 Task: In the  document prediction.rtfSelect Headings and apply  'Bold' Select the text and align it to the  'Center'. Select the table and apply  All Borders
Action: Mouse moved to (238, 322)
Screenshot: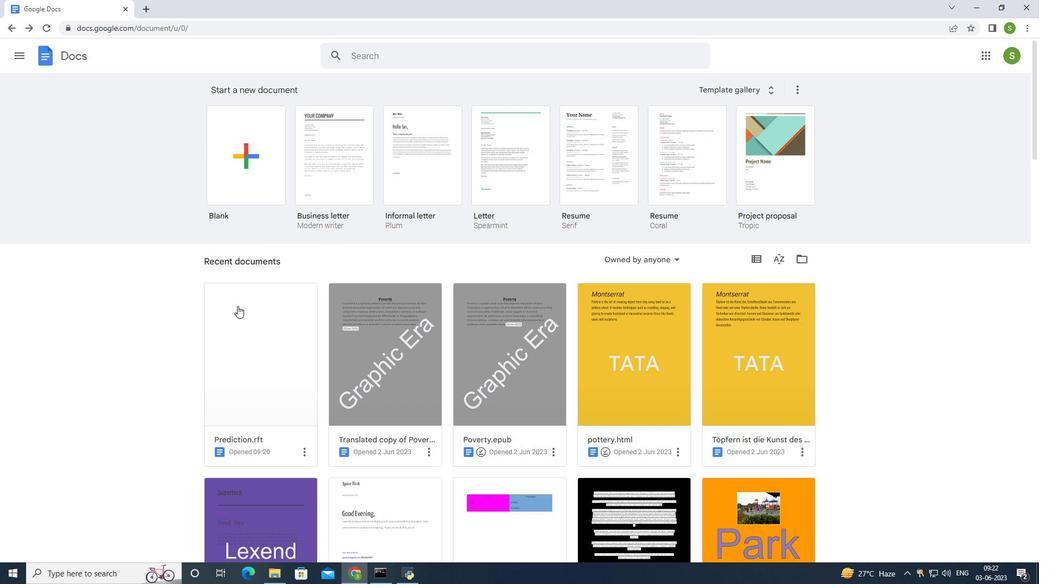 
Action: Mouse pressed left at (238, 322)
Screenshot: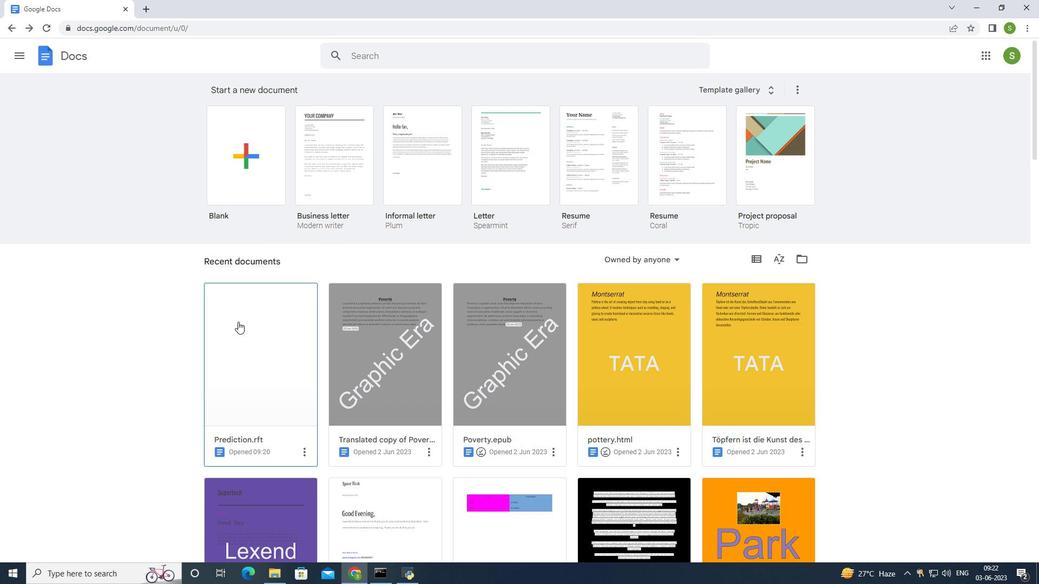 
Action: Mouse moved to (349, 185)
Screenshot: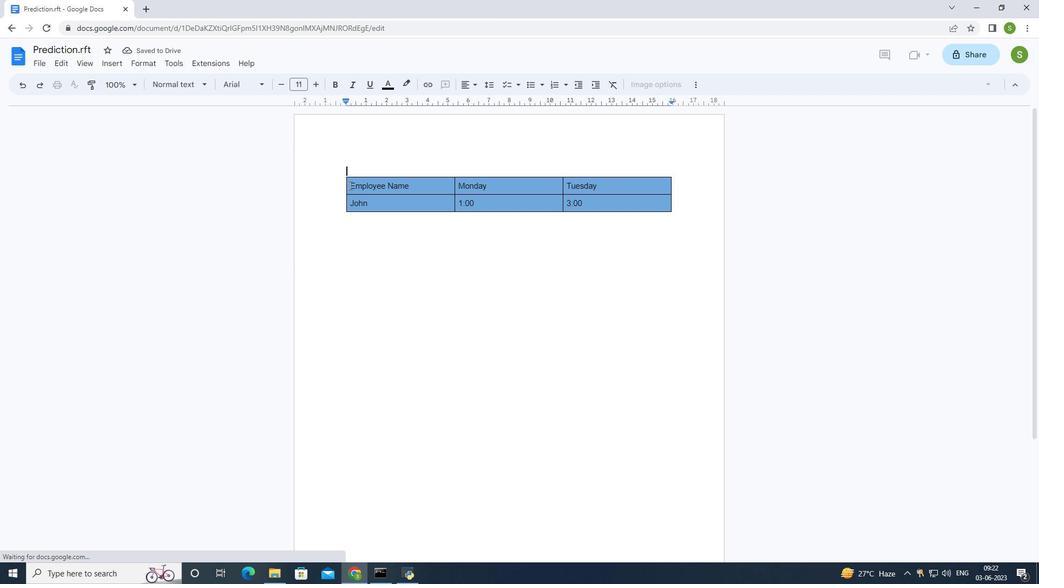 
Action: Mouse pressed left at (349, 185)
Screenshot: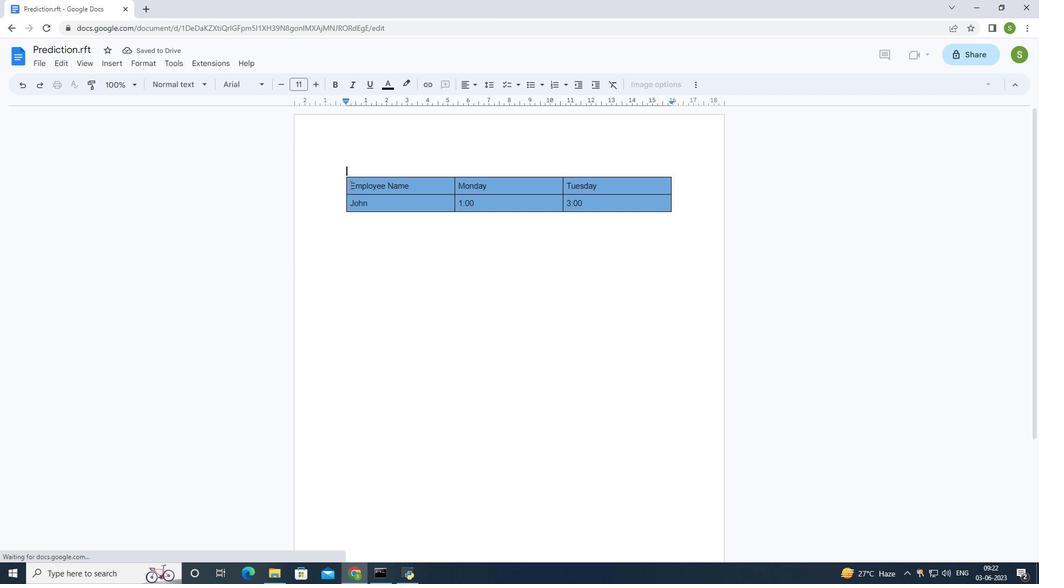 
Action: Mouse moved to (335, 85)
Screenshot: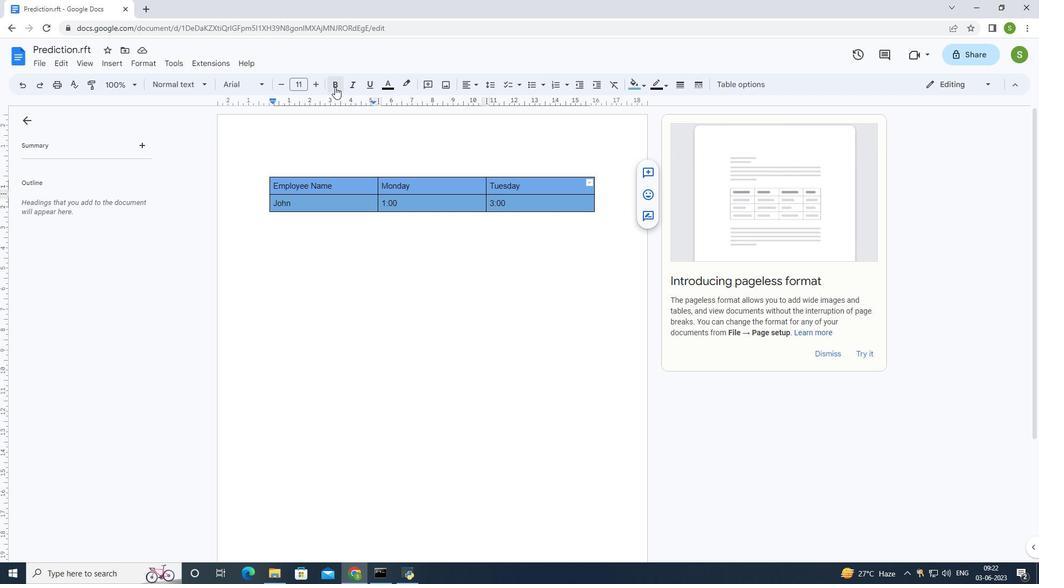
Action: Mouse pressed left at (335, 85)
Screenshot: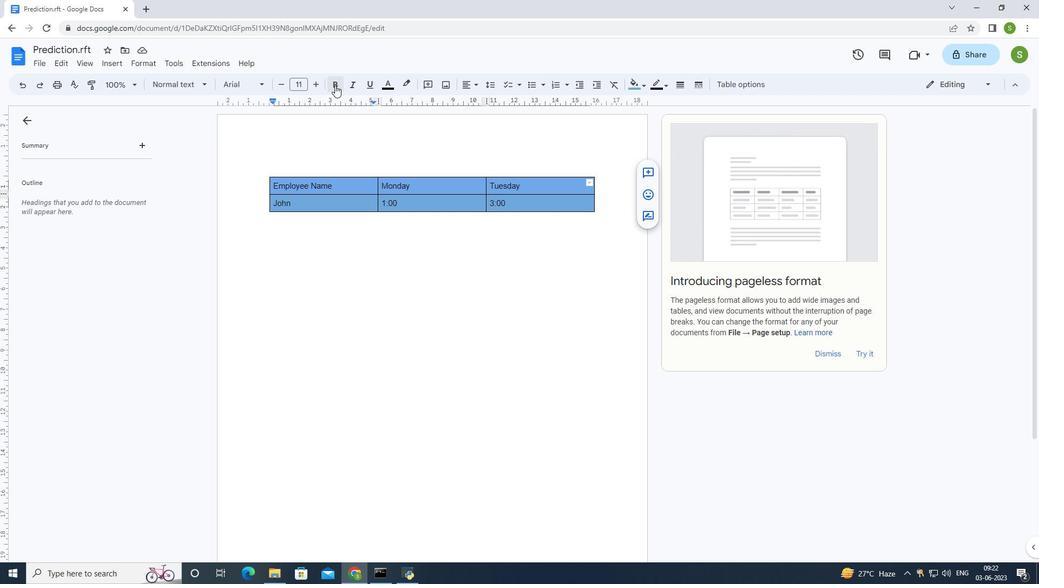 
Action: Mouse moved to (476, 87)
Screenshot: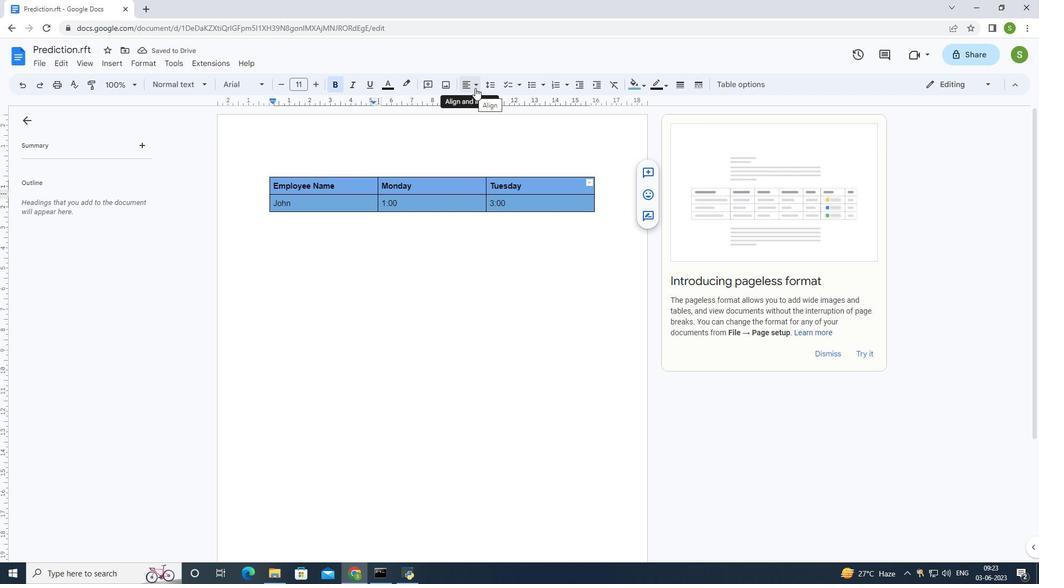 
Action: Mouse pressed left at (476, 87)
Screenshot: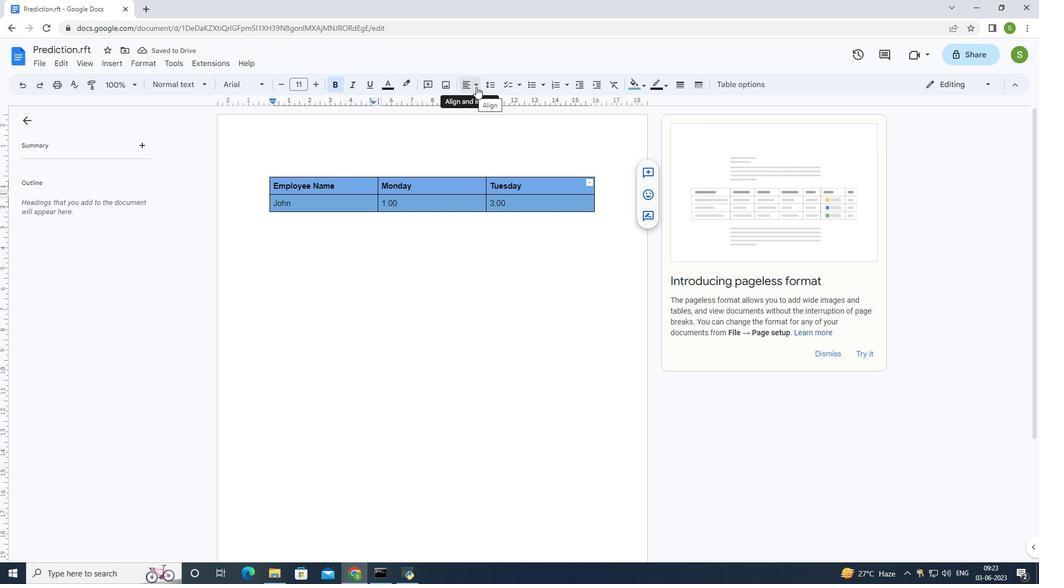 
Action: Mouse moved to (482, 100)
Screenshot: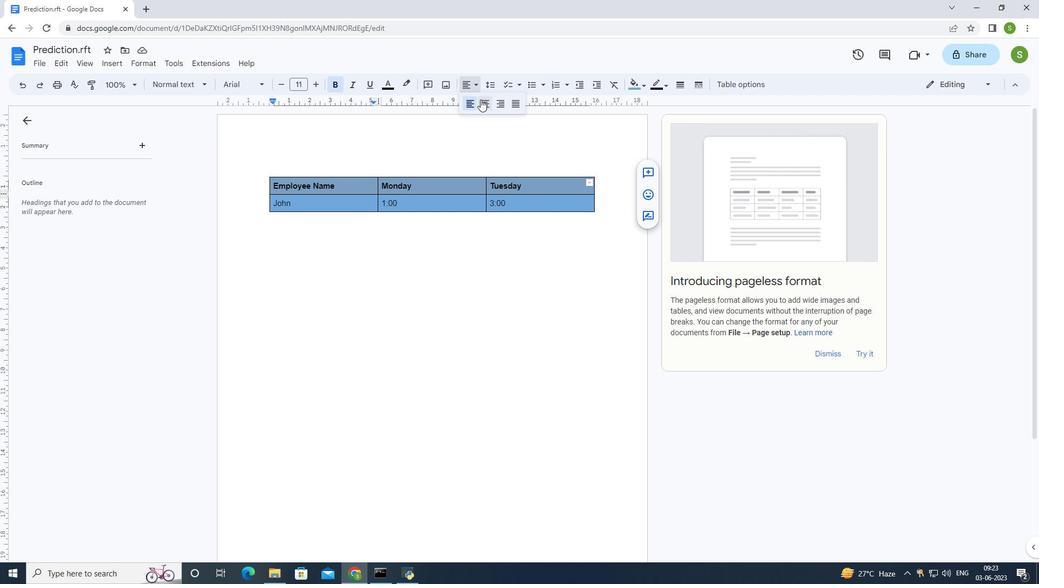 
Action: Mouse pressed left at (482, 100)
Screenshot: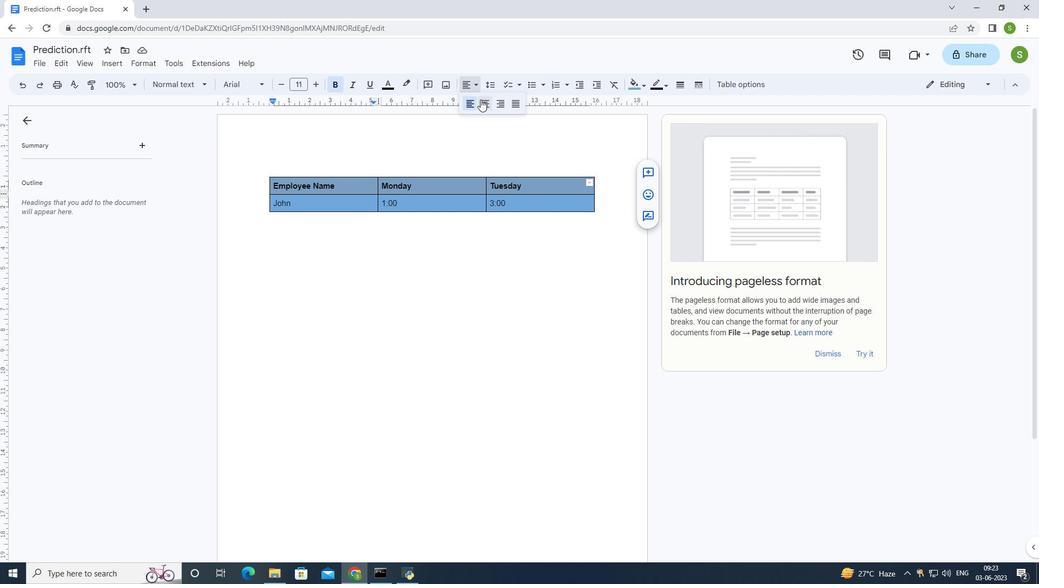
Action: Mouse moved to (588, 182)
Screenshot: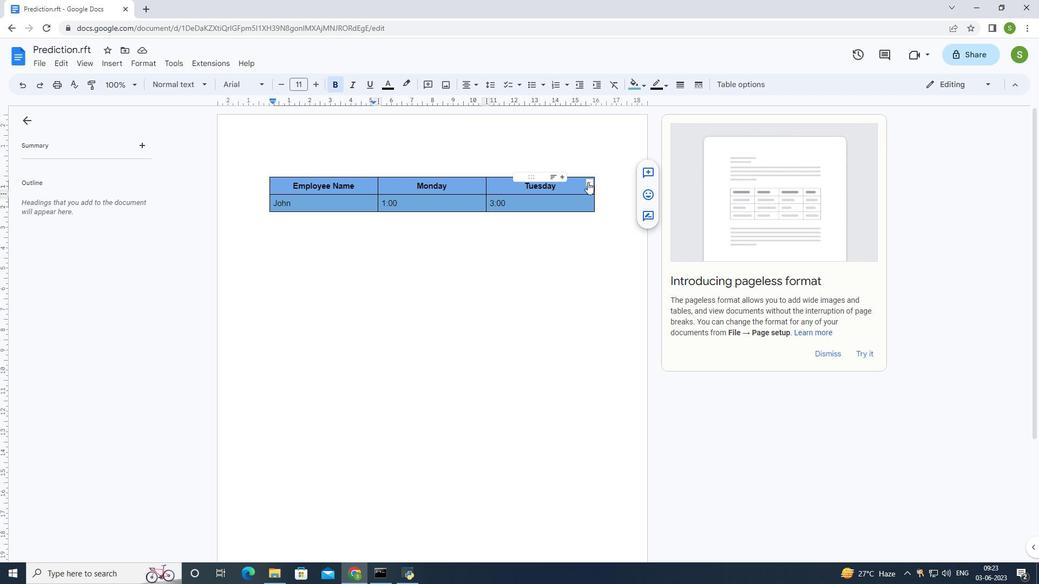 
Action: Mouse pressed left at (588, 182)
Screenshot: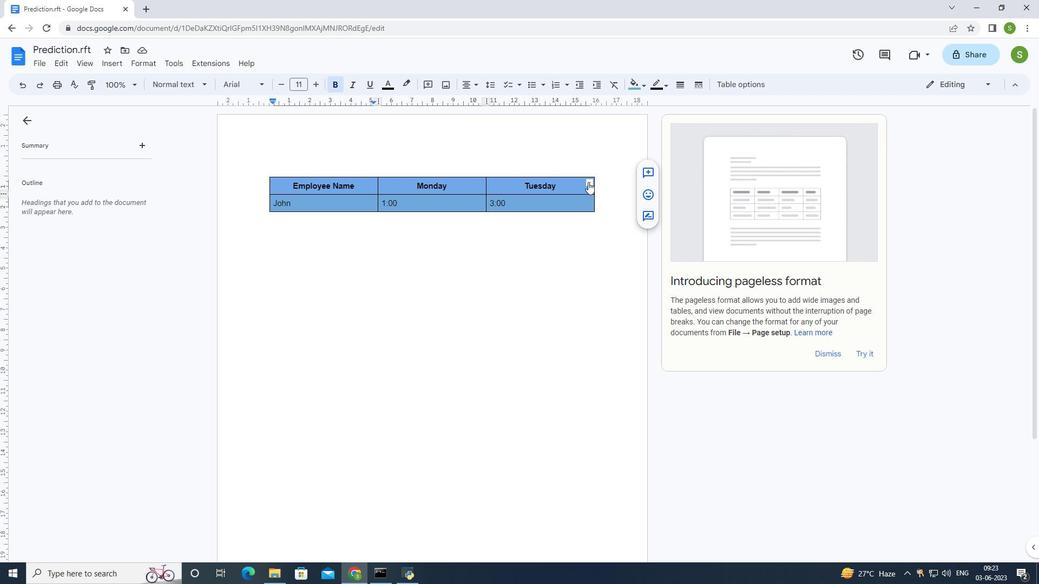 
Action: Mouse moved to (564, 141)
Screenshot: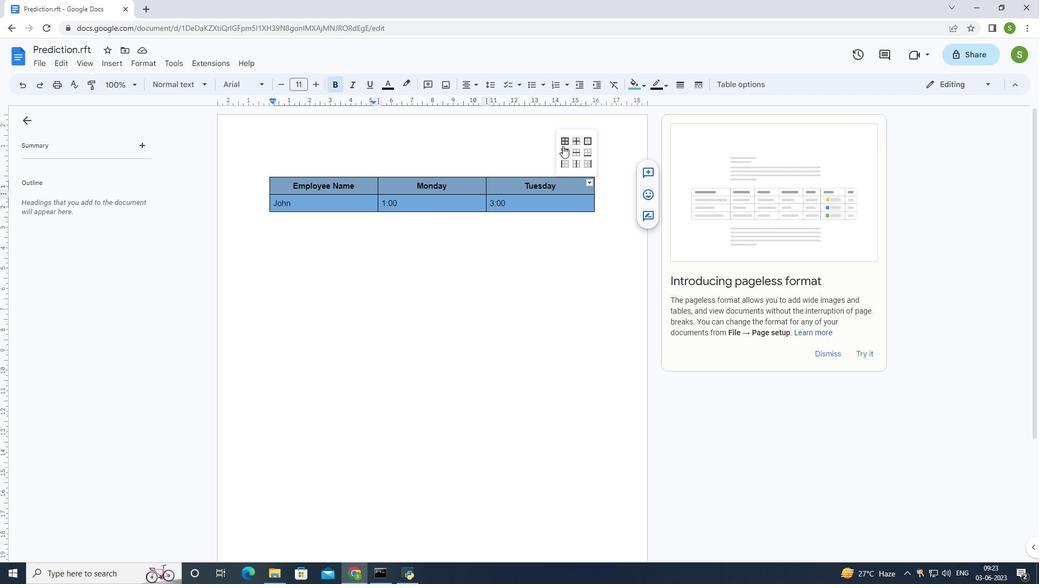 
Action: Mouse pressed left at (564, 141)
Screenshot: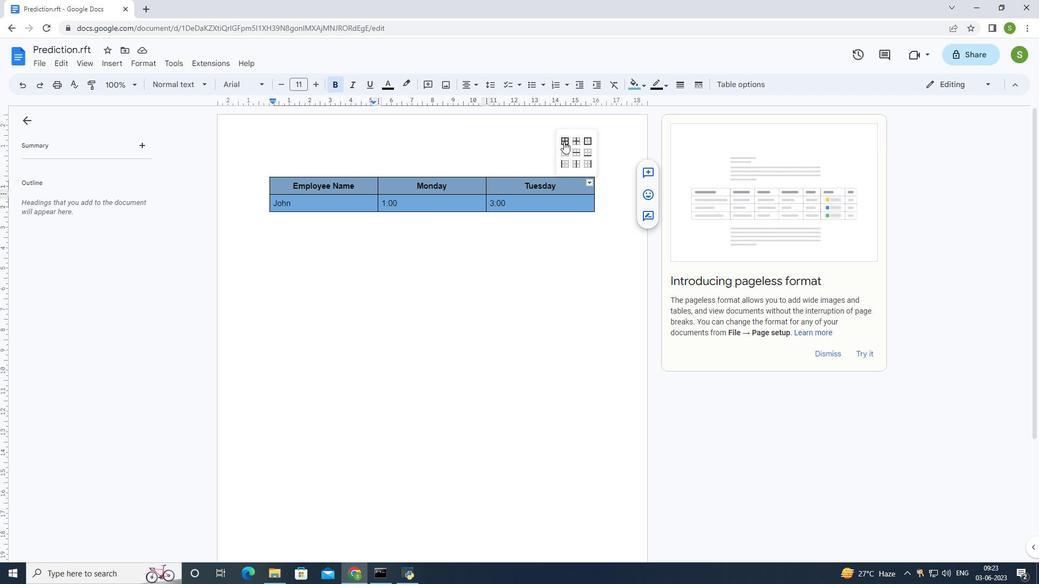 
Action: Mouse moved to (510, 264)
Screenshot: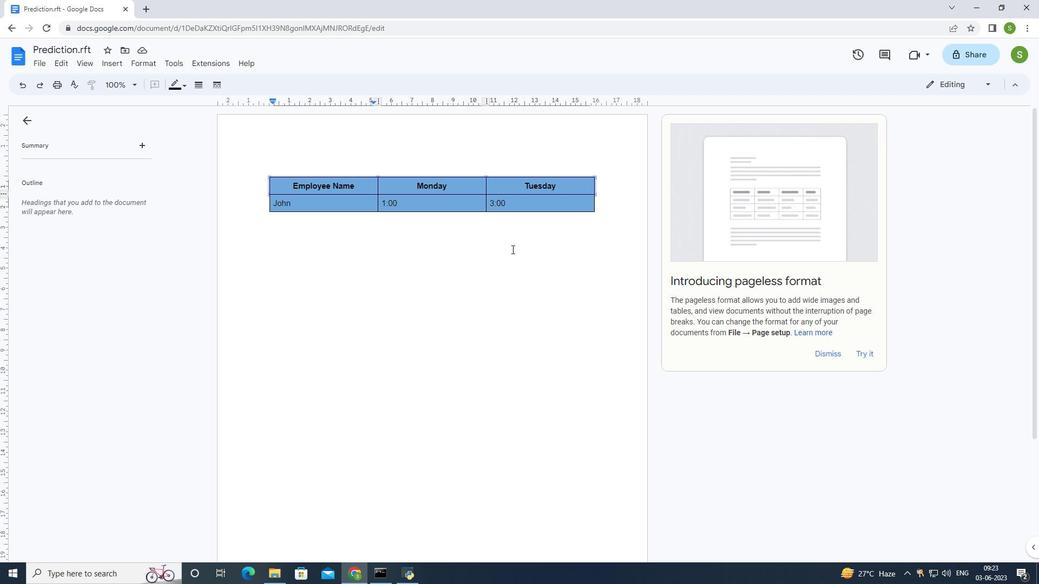 
Action: Mouse pressed left at (510, 264)
Screenshot: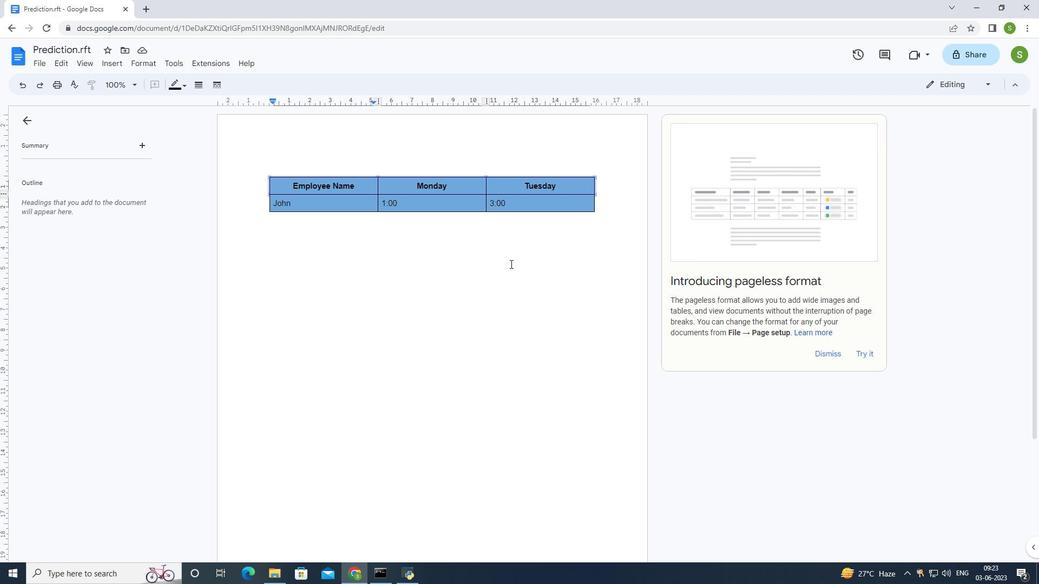 
